 Task: Select a schedule automation every sunday at 10:00 AM.
Action: Mouse moved to (409, 498)
Screenshot: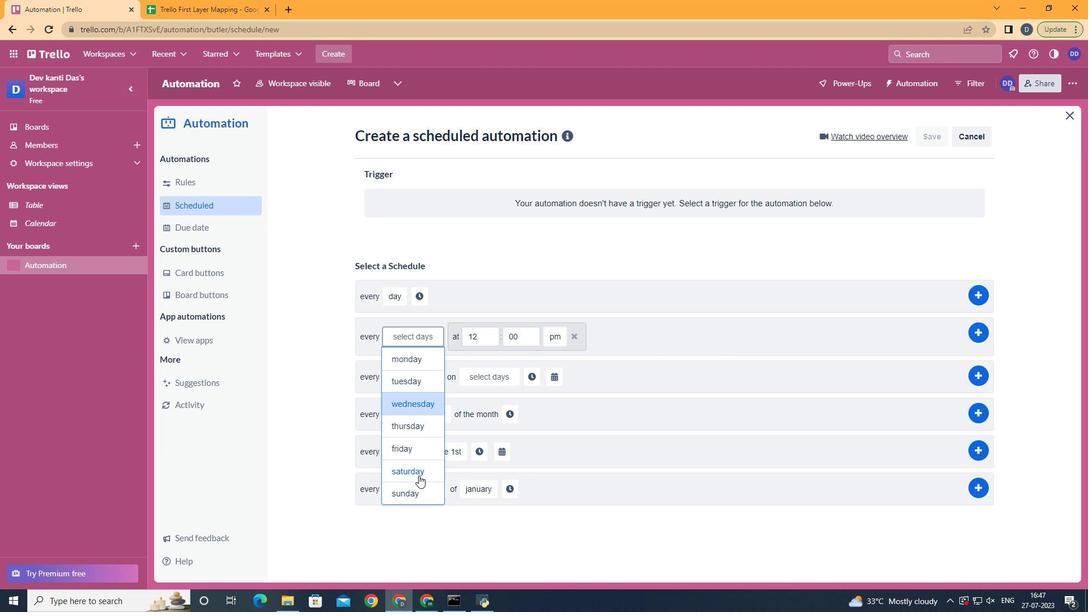
Action: Mouse pressed left at (409, 498)
Screenshot: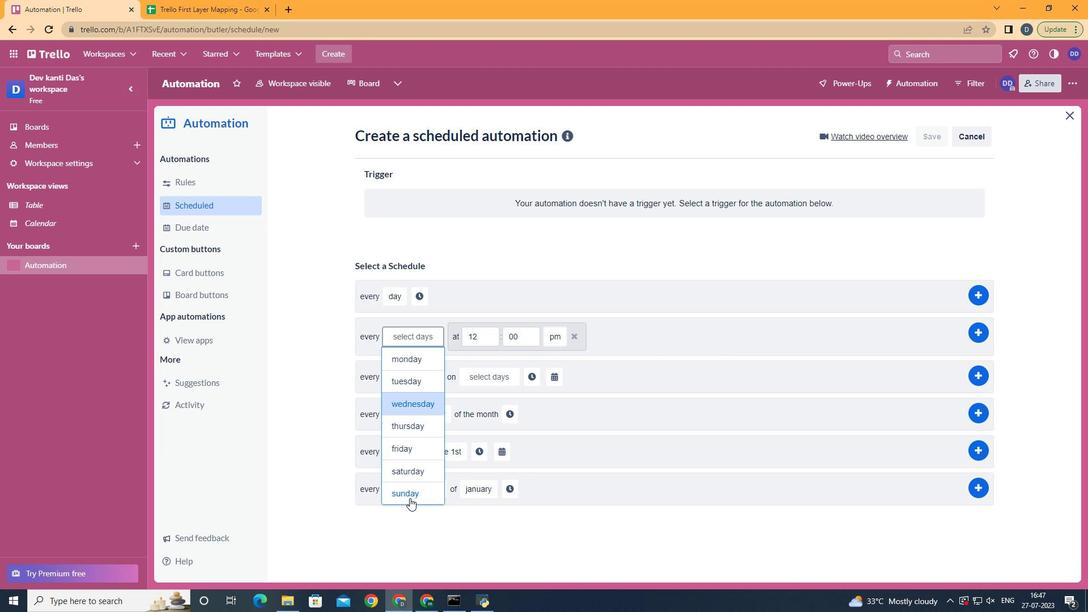 
Action: Mouse moved to (489, 331)
Screenshot: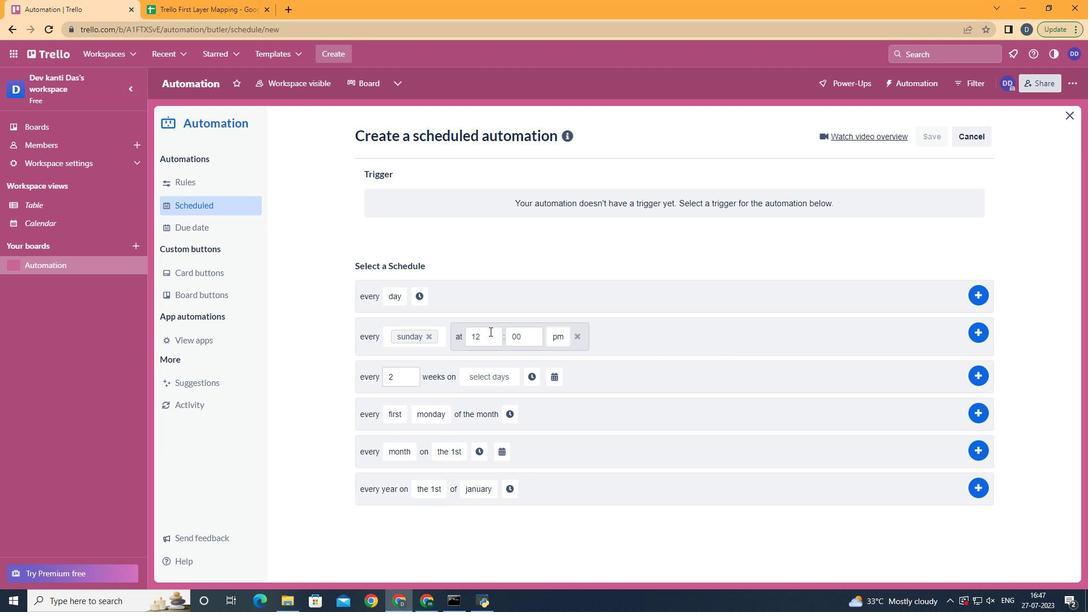 
Action: Mouse pressed left at (489, 331)
Screenshot: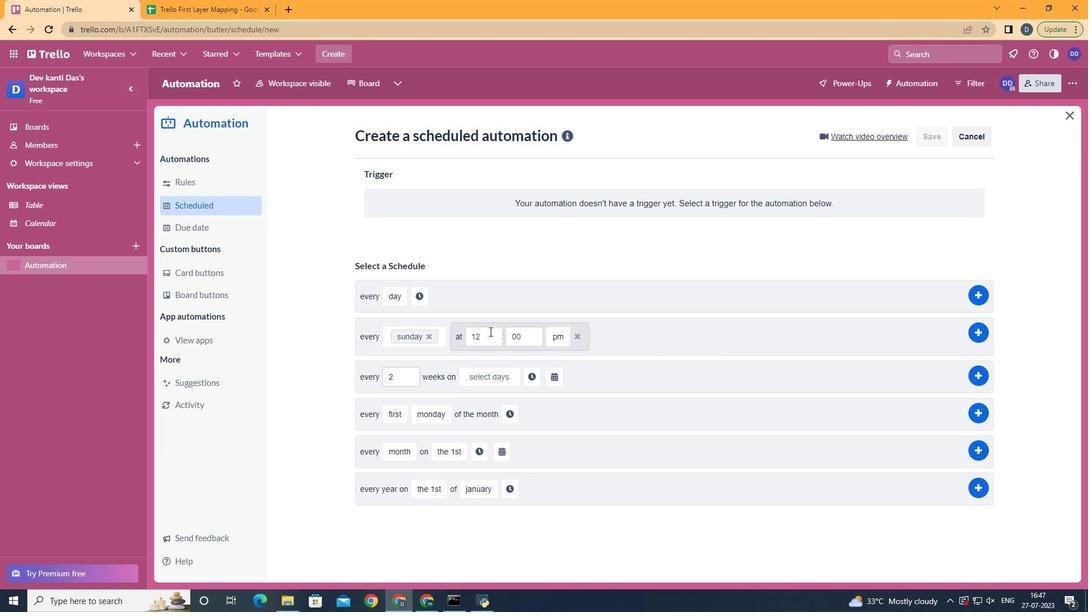 
Action: Mouse moved to (489, 331)
Screenshot: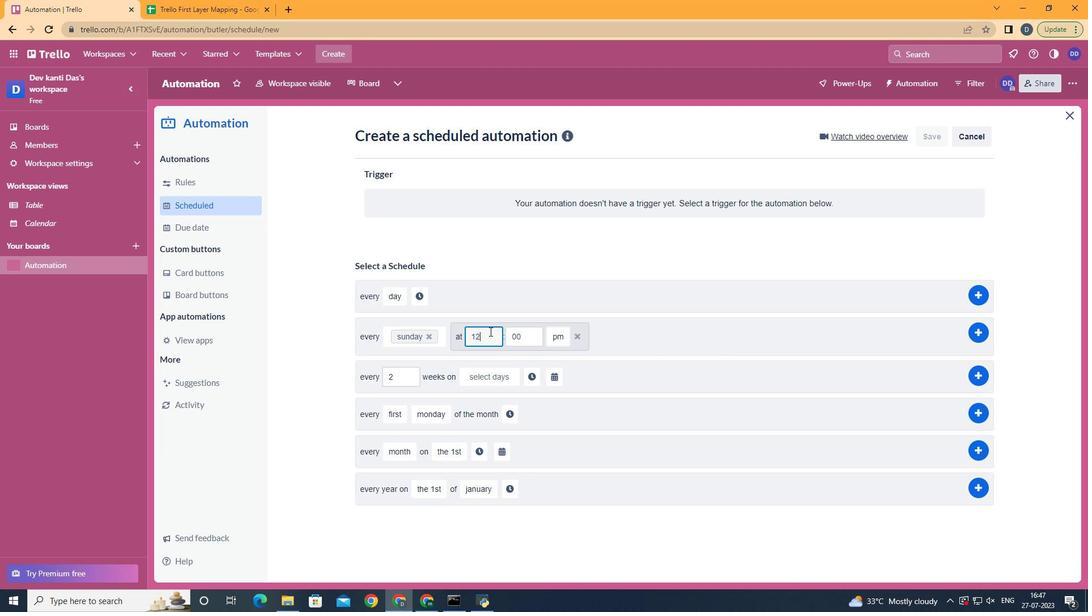 
Action: Key pressed <Key.backspace>0
Screenshot: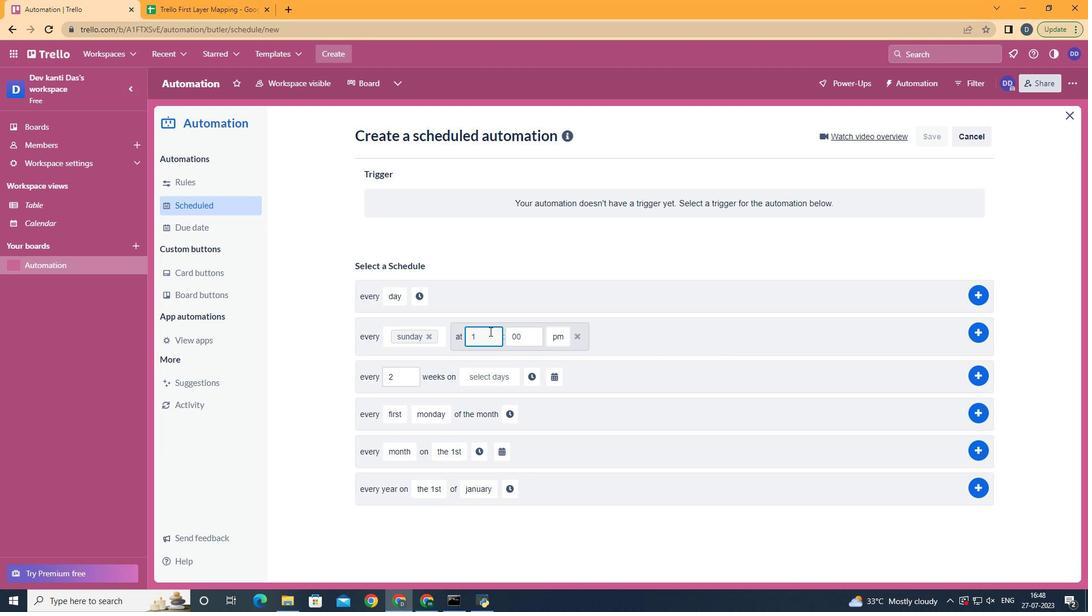 
Action: Mouse moved to (558, 356)
Screenshot: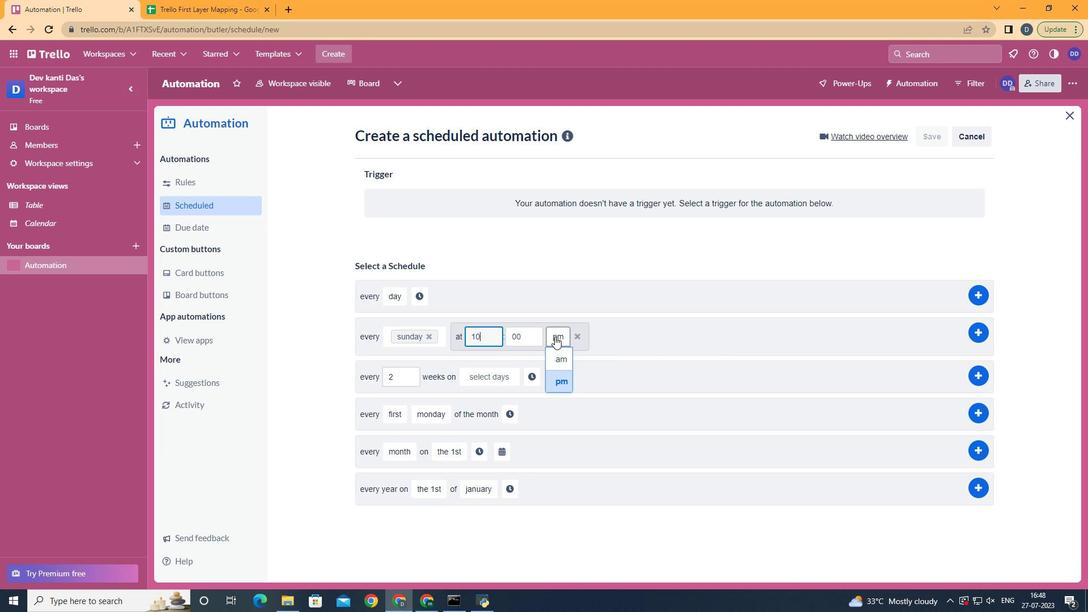 
Action: Mouse pressed left at (558, 356)
Screenshot: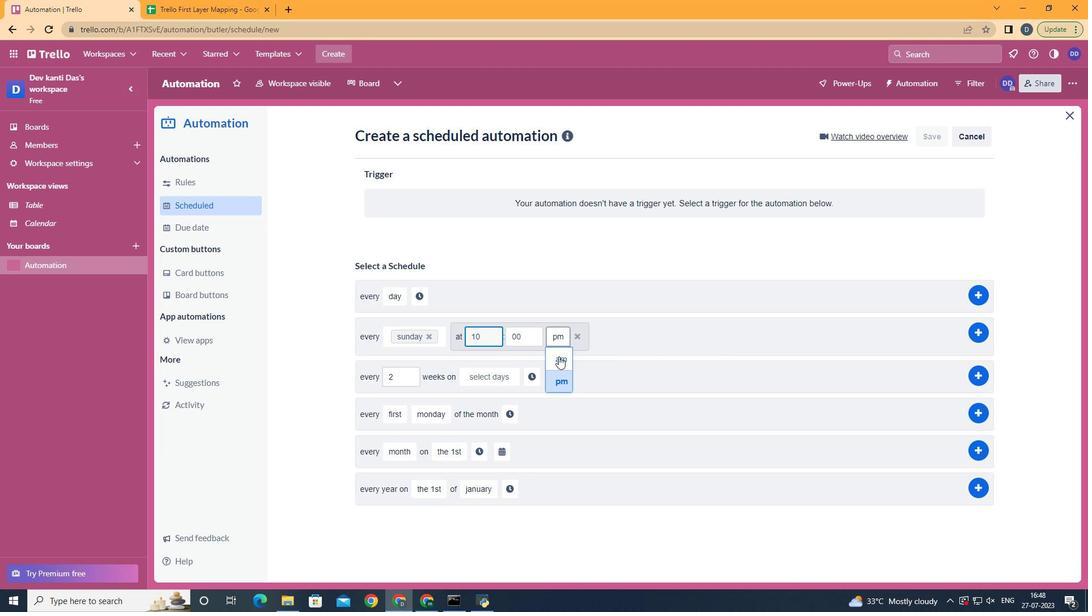 
Action: Mouse moved to (700, 335)
Screenshot: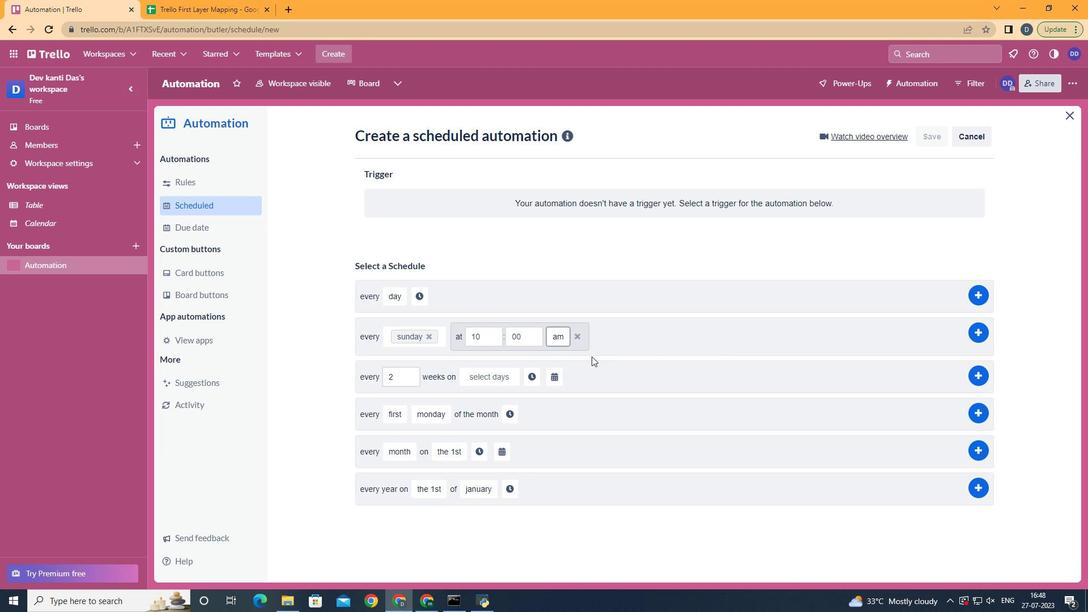 
